 Task: Add Now Hyaluronic Acid W/ Msm to the cart.
Action: Mouse moved to (270, 133)
Screenshot: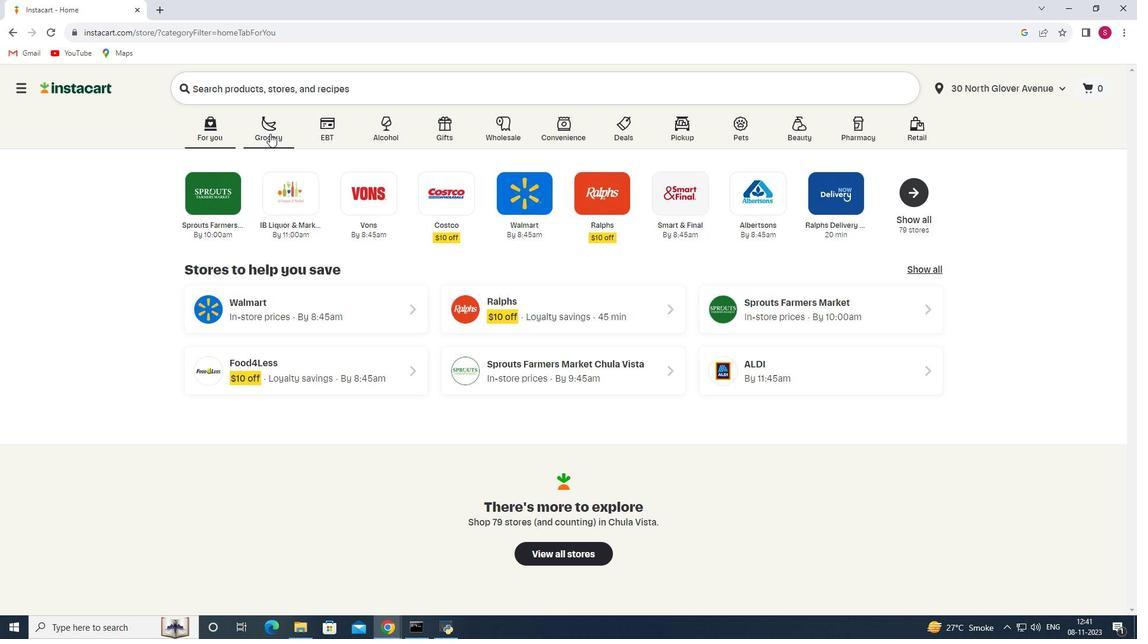 
Action: Mouse pressed left at (270, 133)
Screenshot: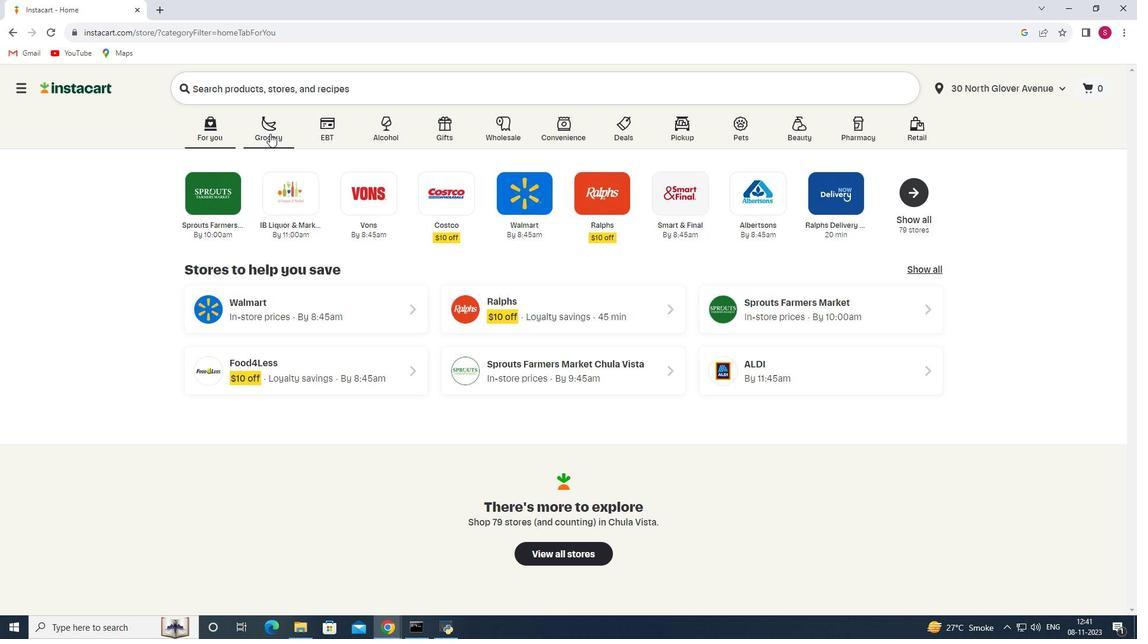 
Action: Mouse moved to (260, 340)
Screenshot: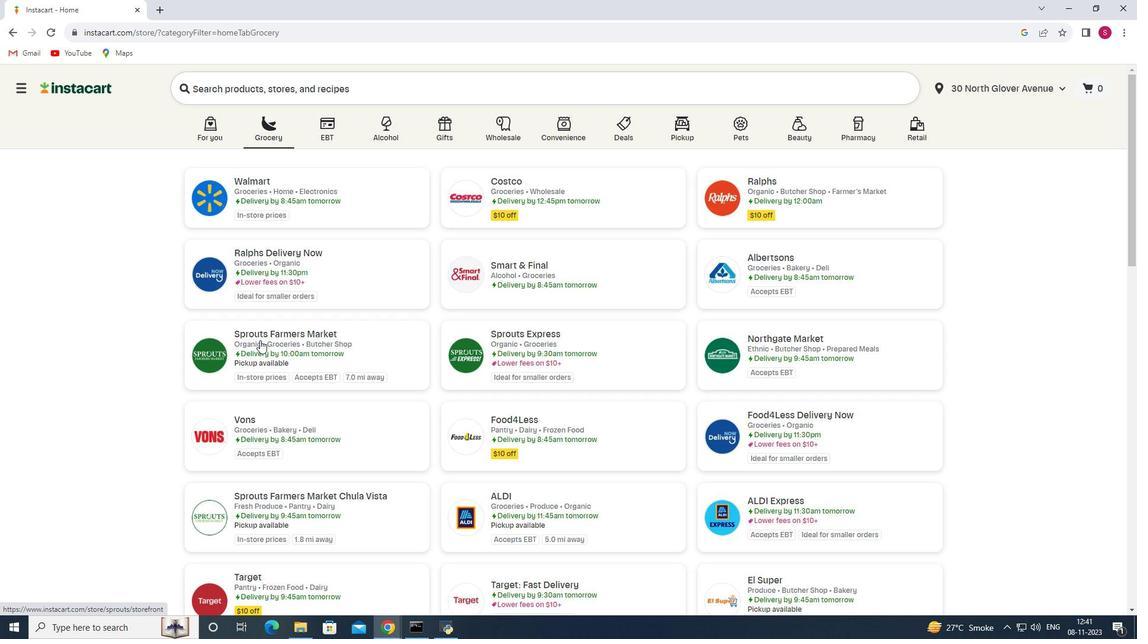
Action: Mouse pressed left at (260, 340)
Screenshot: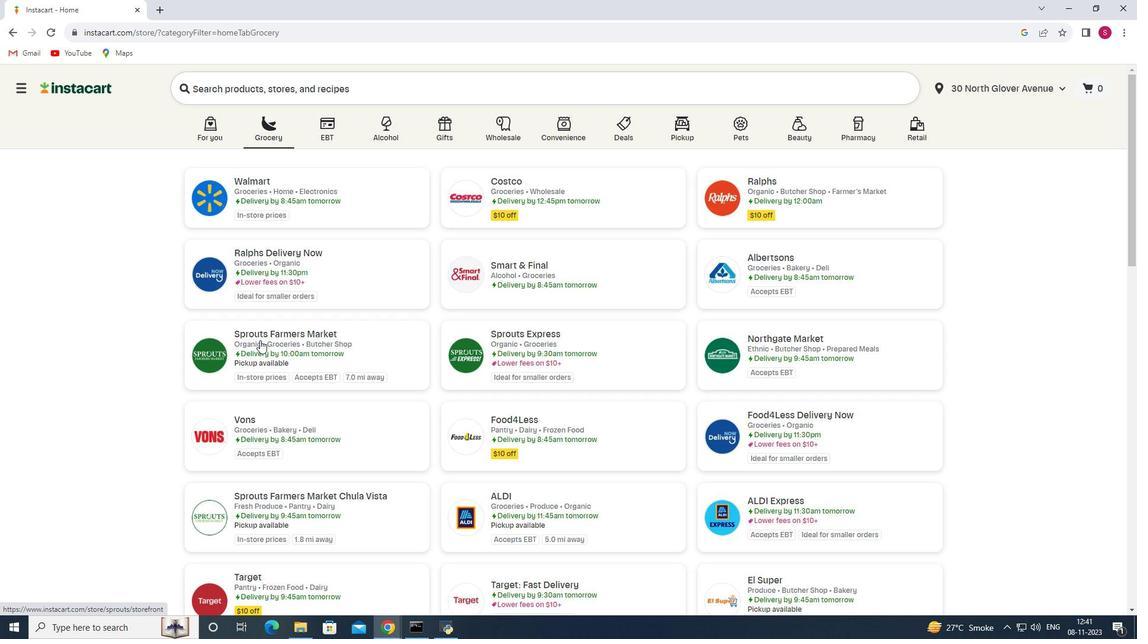 
Action: Mouse moved to (98, 324)
Screenshot: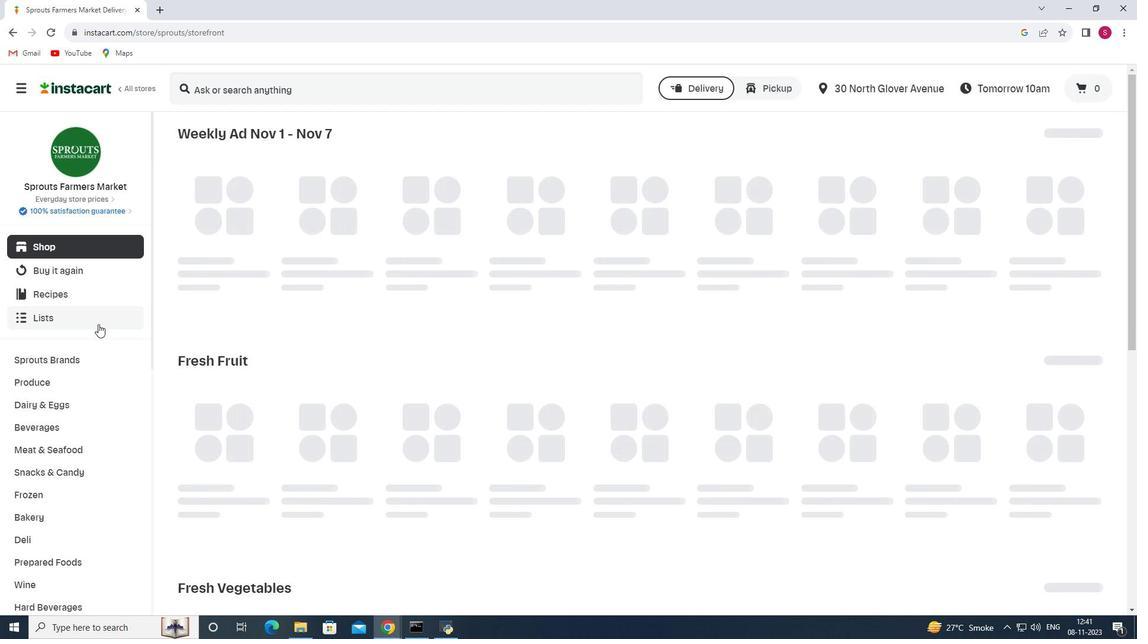 
Action: Mouse scrolled (98, 324) with delta (0, 0)
Screenshot: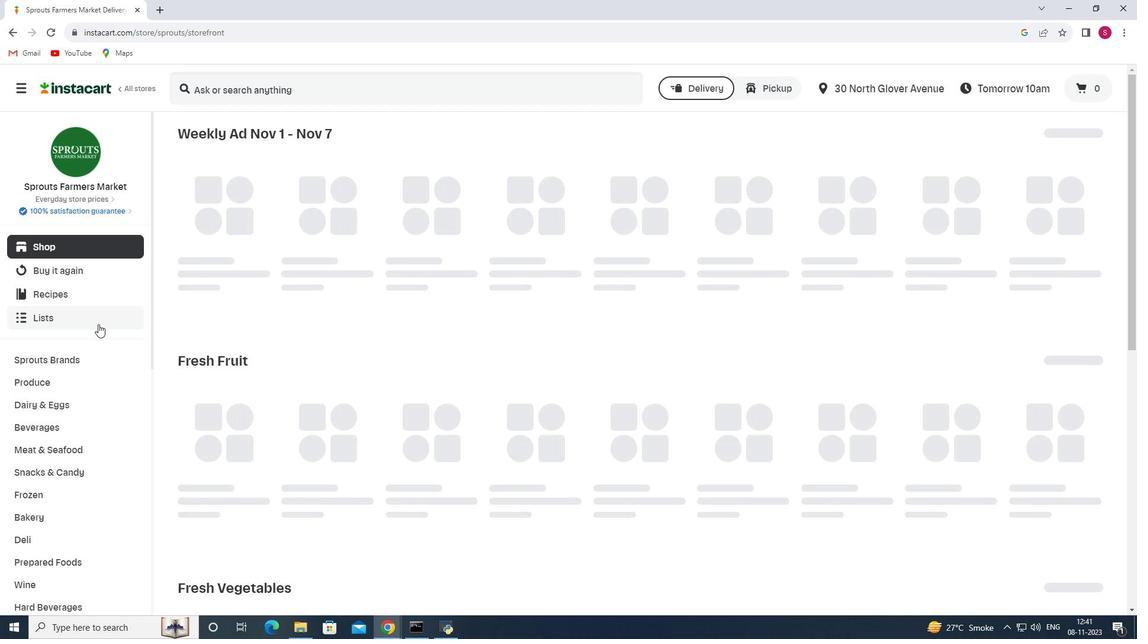 
Action: Mouse scrolled (98, 324) with delta (0, 0)
Screenshot: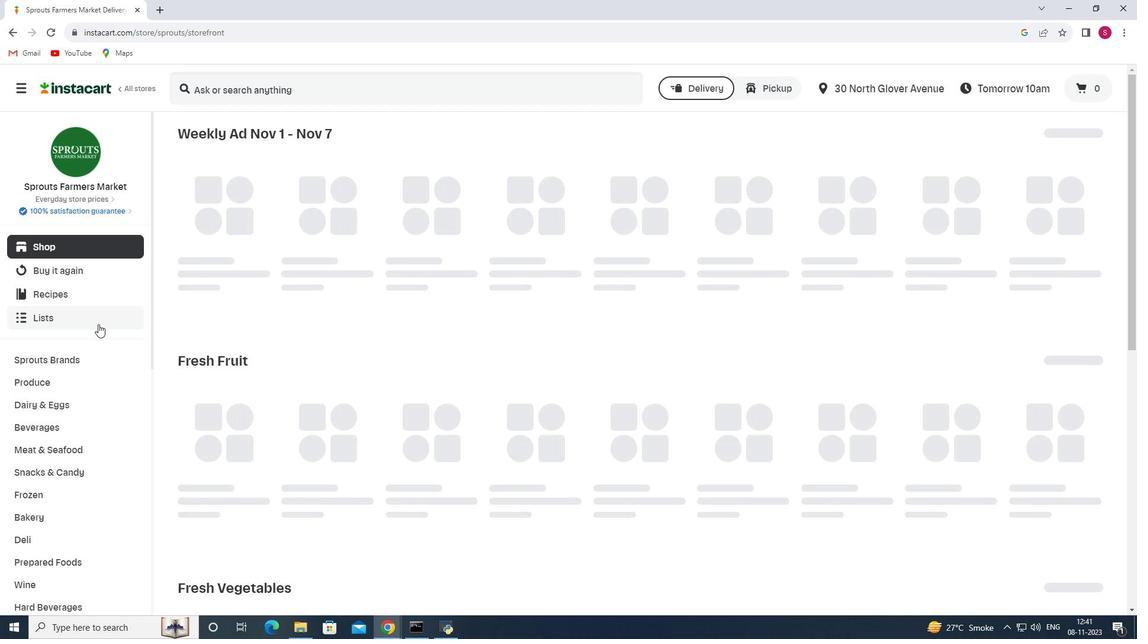 
Action: Mouse scrolled (98, 324) with delta (0, 0)
Screenshot: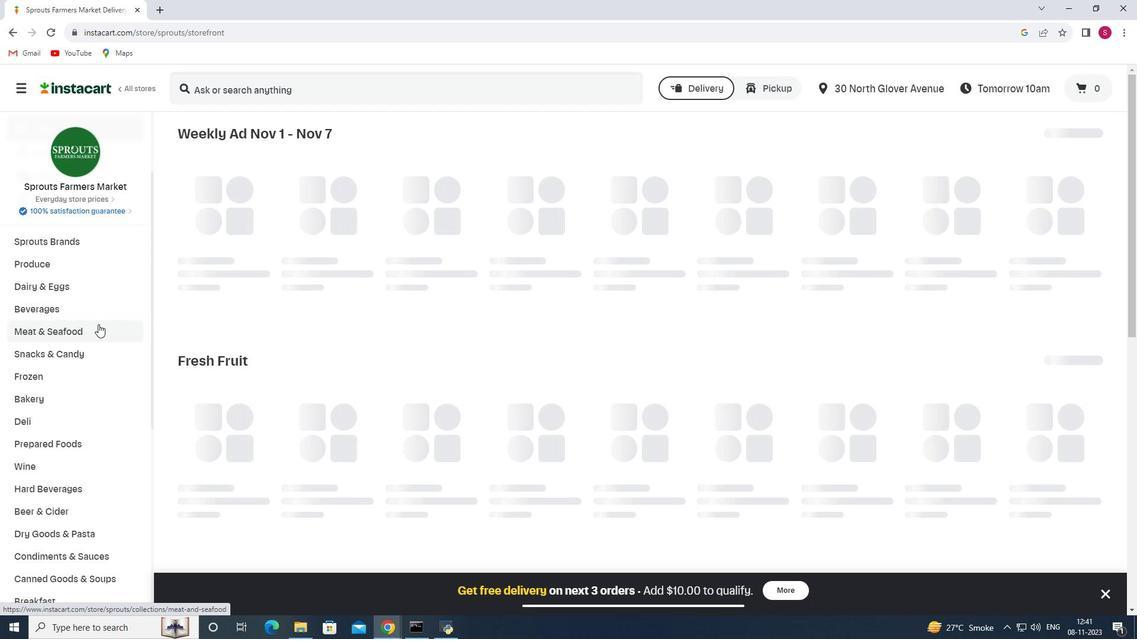 
Action: Mouse scrolled (98, 324) with delta (0, 0)
Screenshot: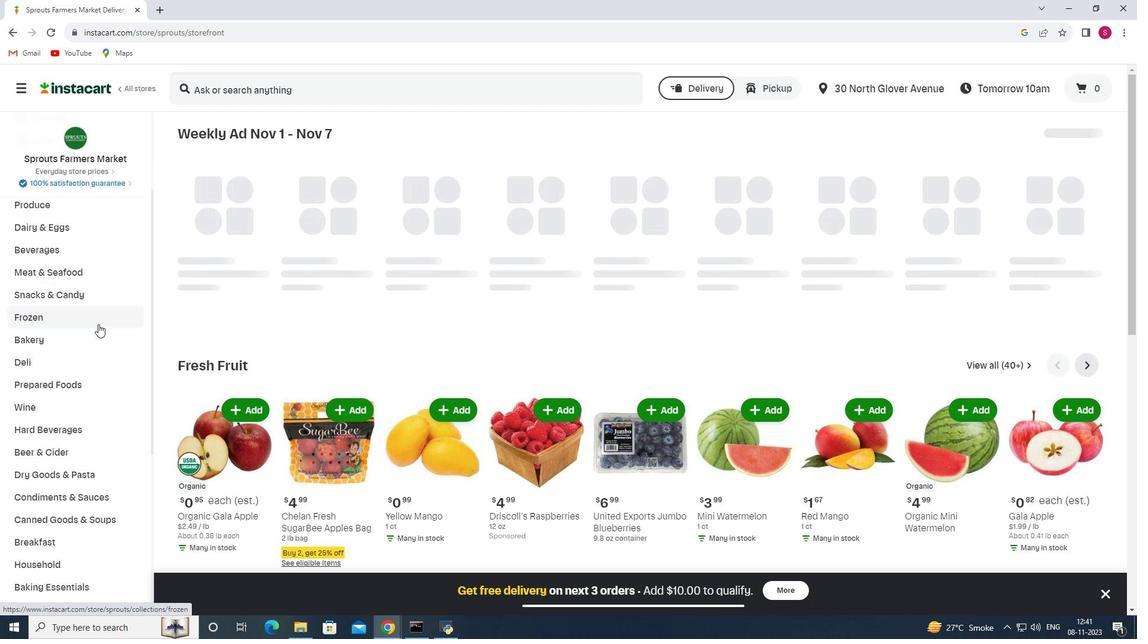 
Action: Mouse scrolled (98, 324) with delta (0, 0)
Screenshot: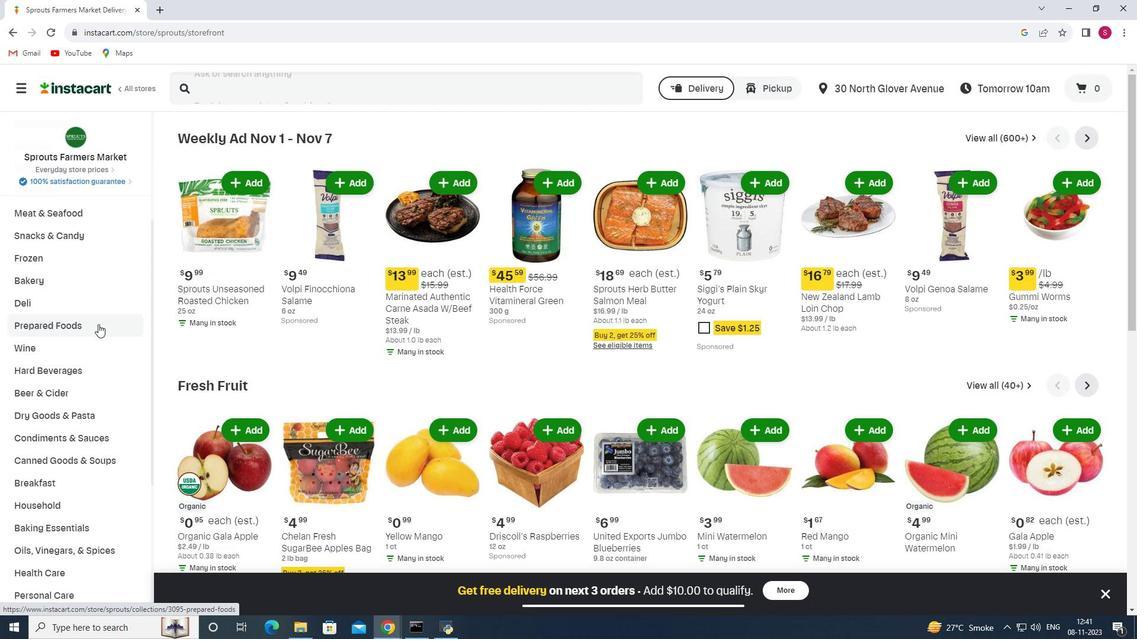 
Action: Mouse scrolled (98, 324) with delta (0, 0)
Screenshot: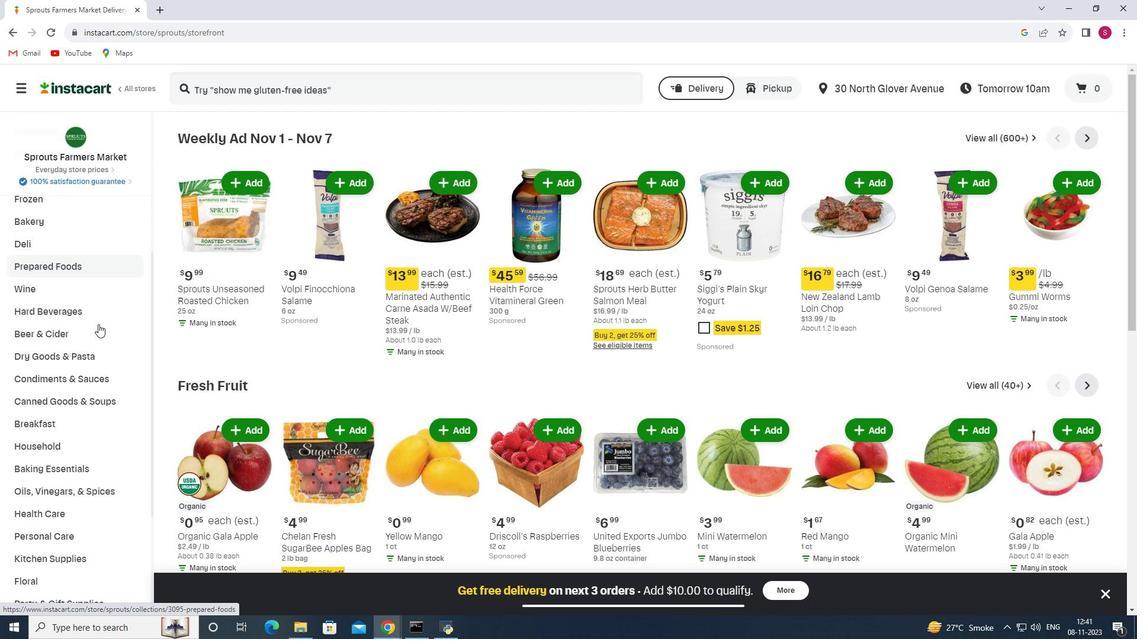 
Action: Mouse moved to (98, 325)
Screenshot: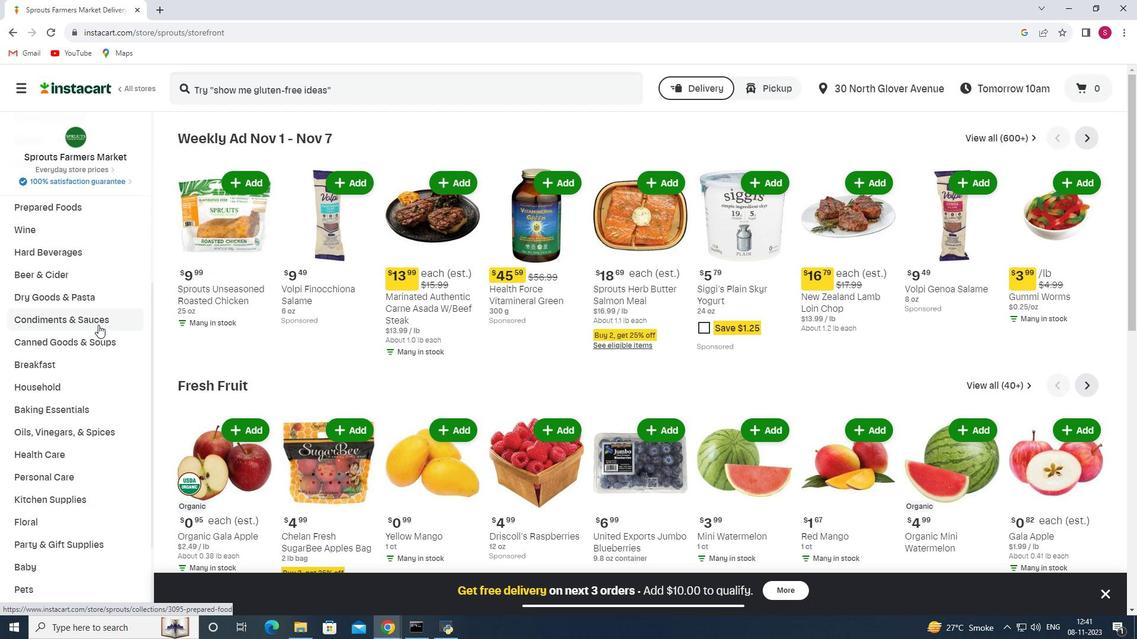 
Action: Mouse scrolled (98, 324) with delta (0, 0)
Screenshot: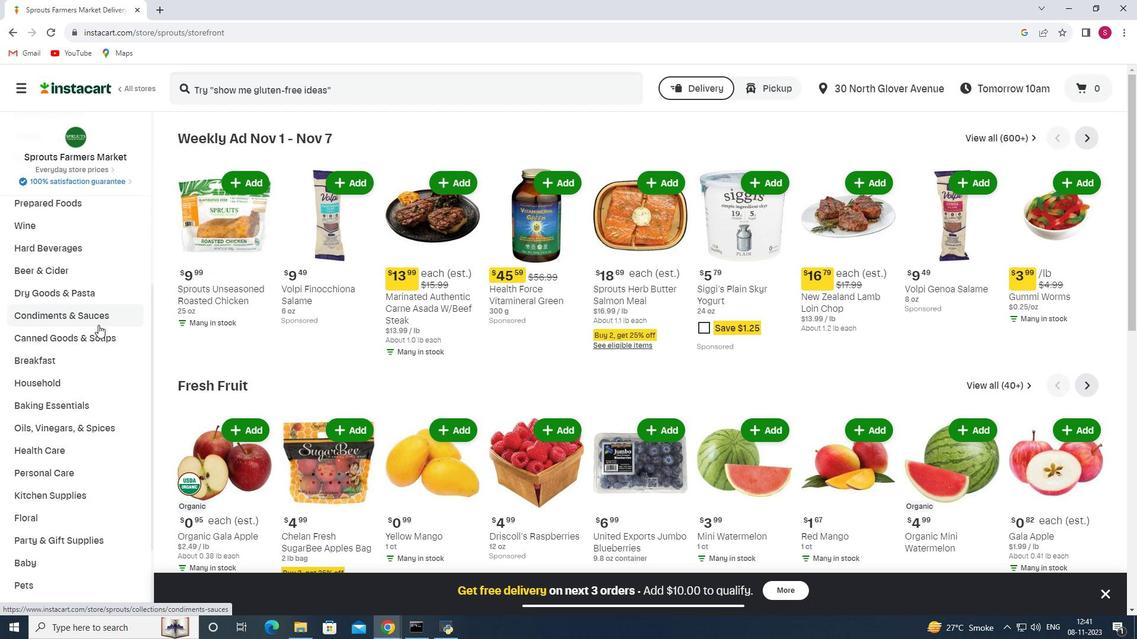 
Action: Mouse moved to (55, 398)
Screenshot: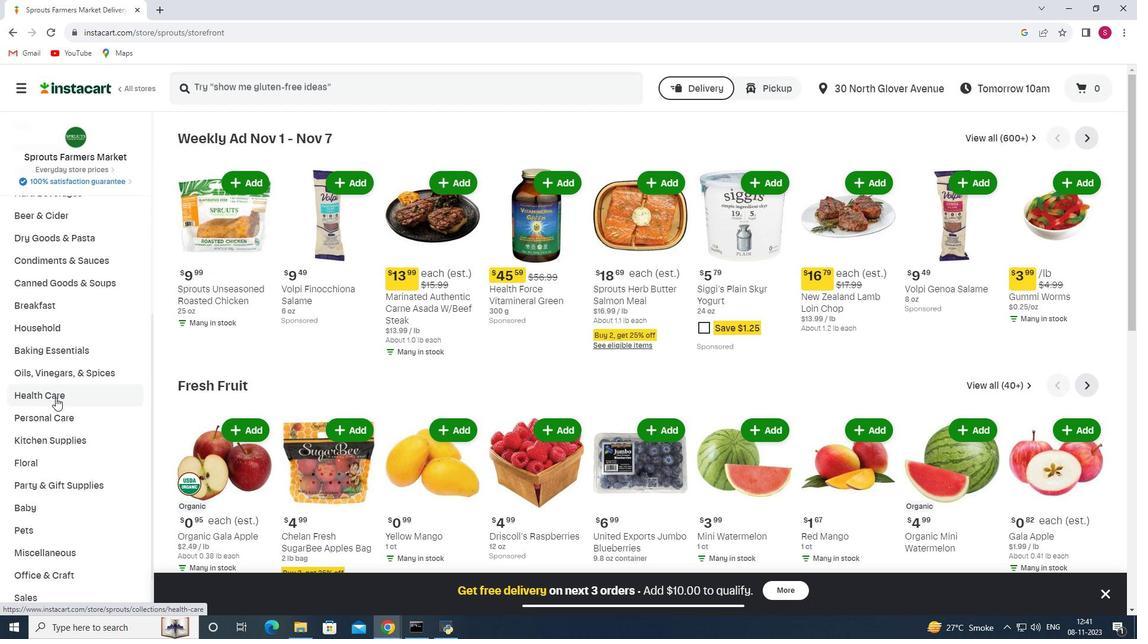 
Action: Mouse pressed left at (55, 398)
Screenshot: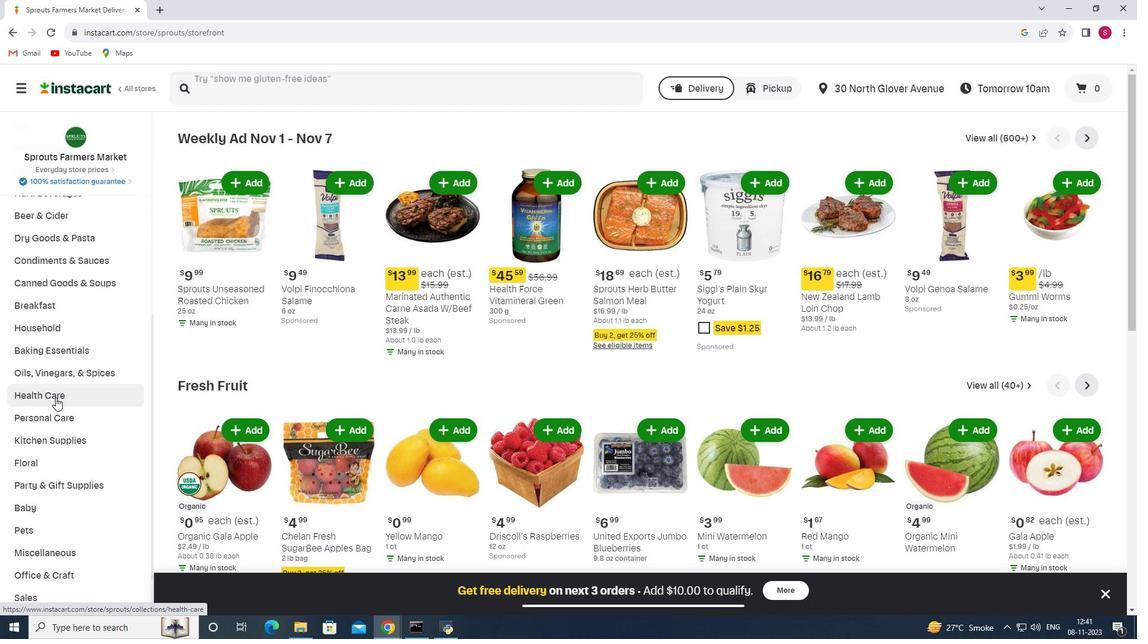 
Action: Mouse moved to (414, 168)
Screenshot: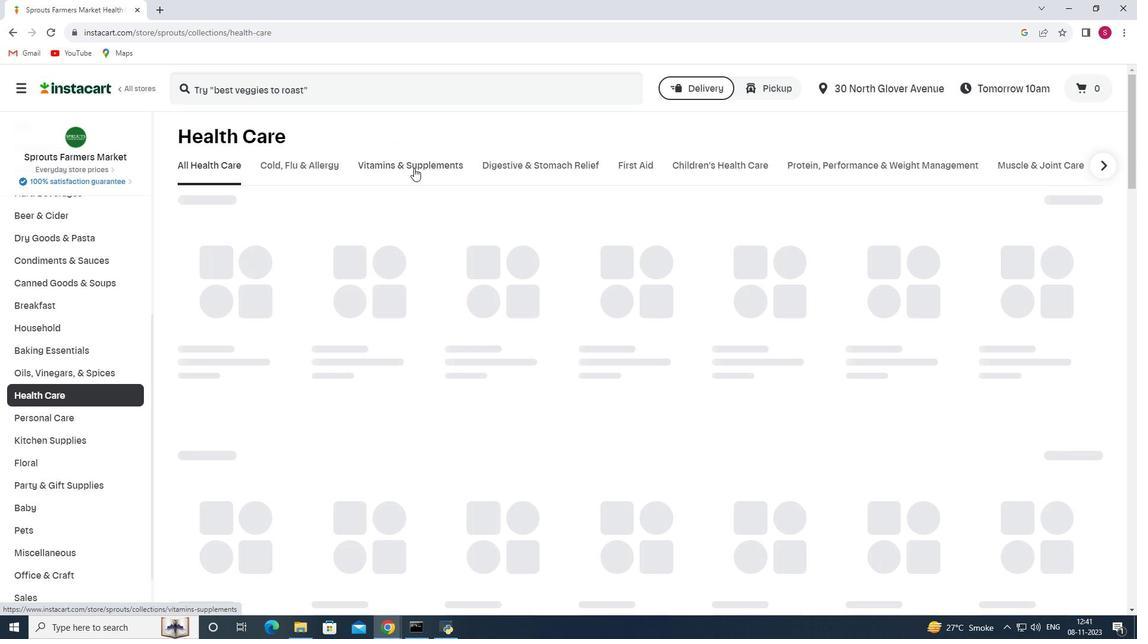 
Action: Mouse pressed left at (414, 168)
Screenshot: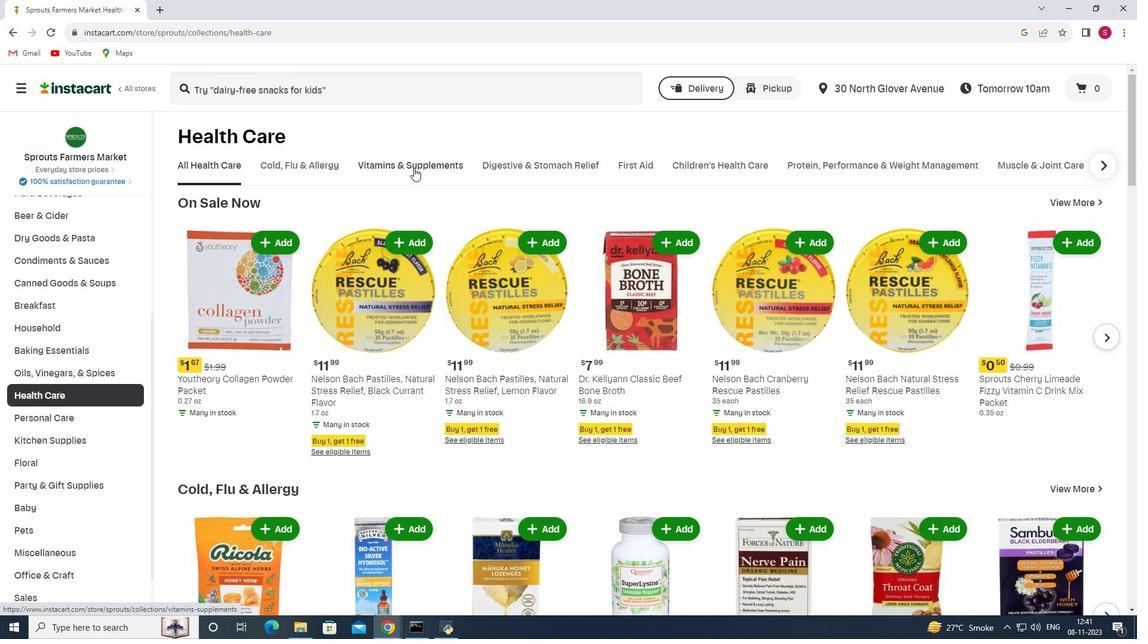 
Action: Mouse moved to (1104, 219)
Screenshot: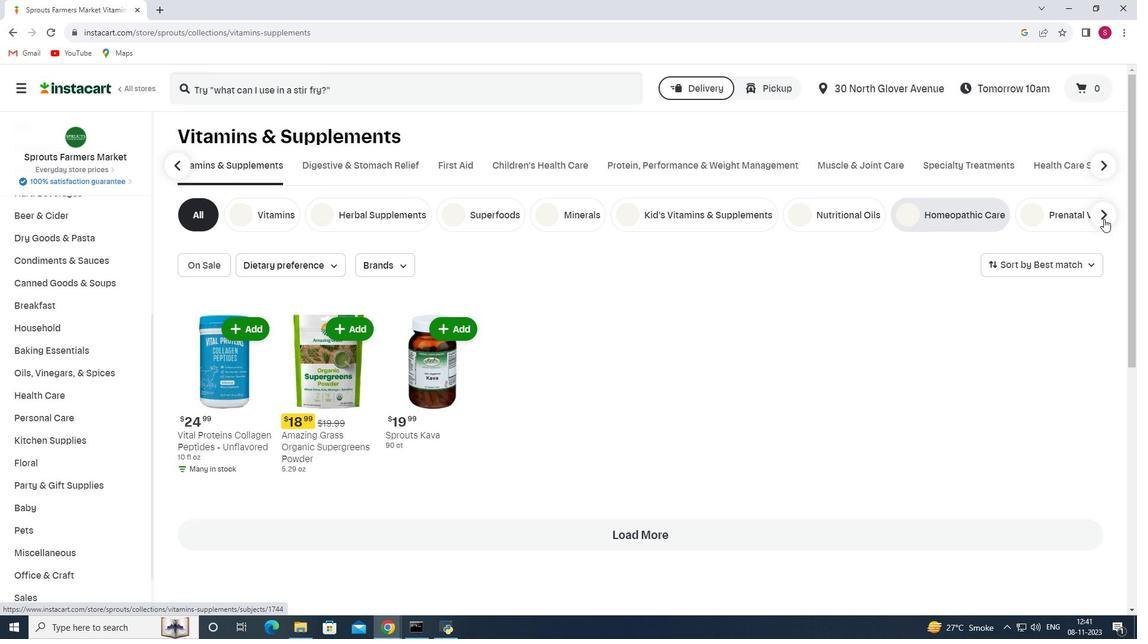 
Action: Mouse pressed left at (1104, 219)
Screenshot: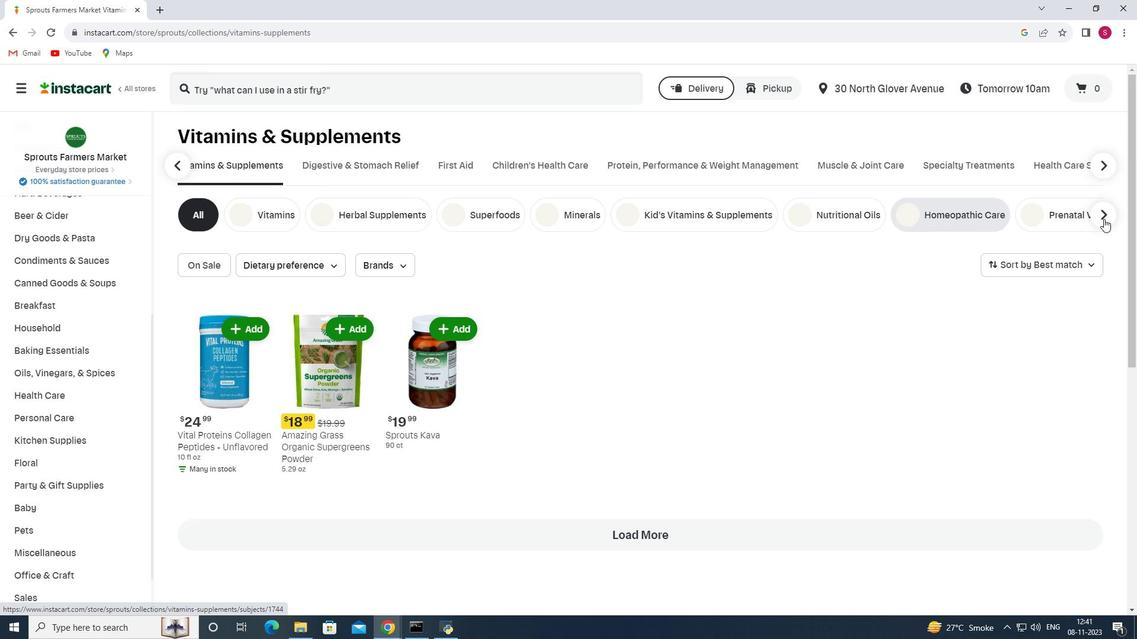 
Action: Mouse moved to (872, 223)
Screenshot: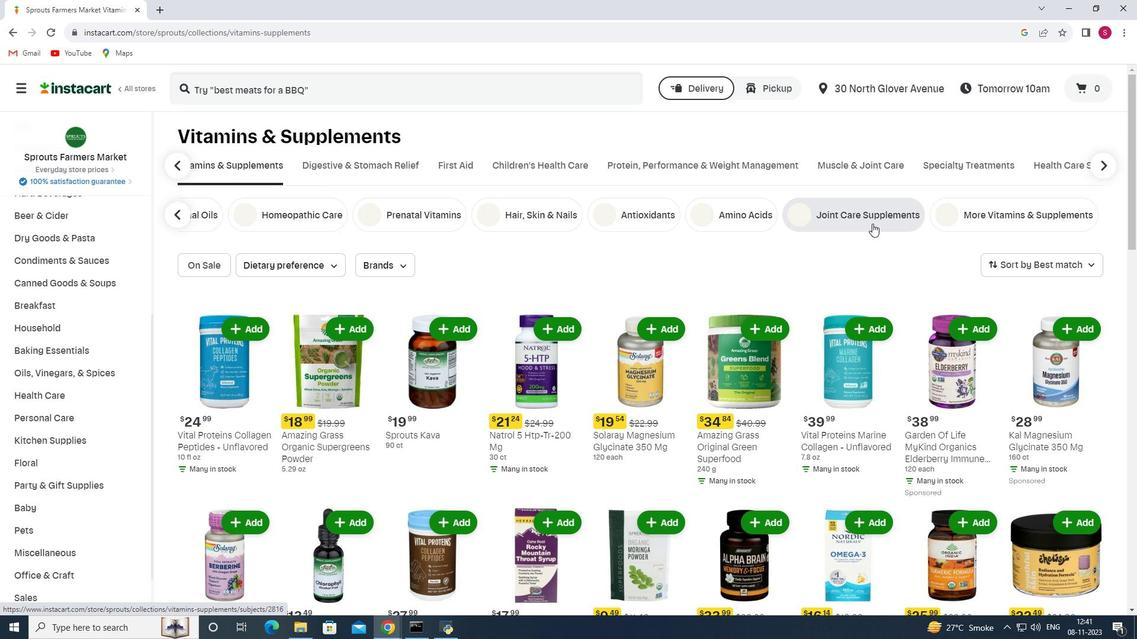 
Action: Mouse pressed left at (872, 223)
Screenshot: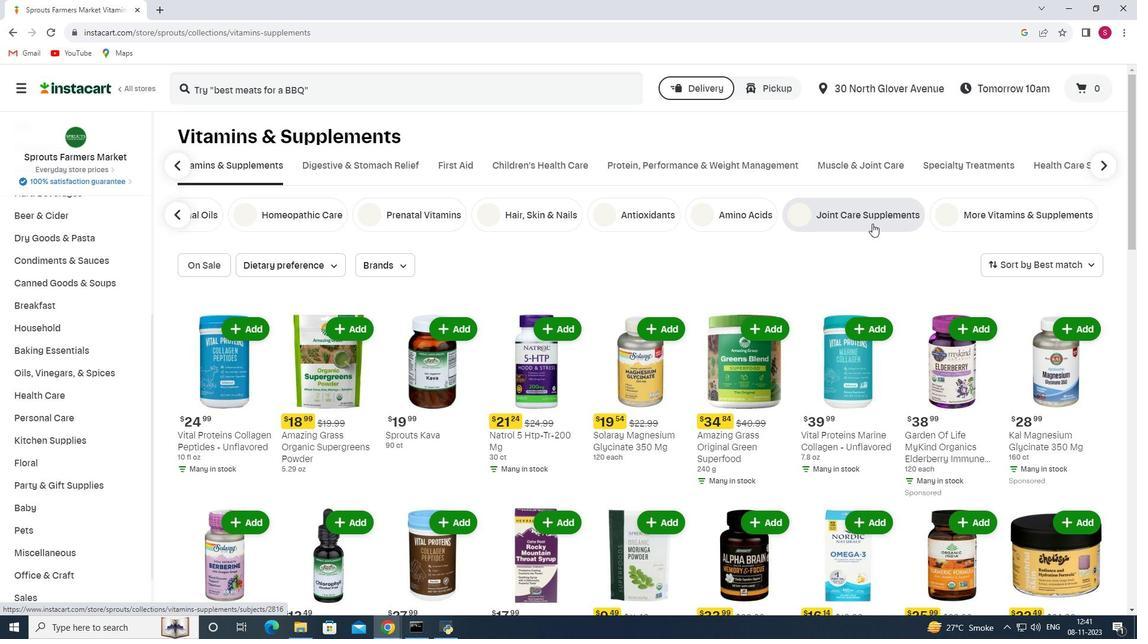 
Action: Mouse moved to (367, 86)
Screenshot: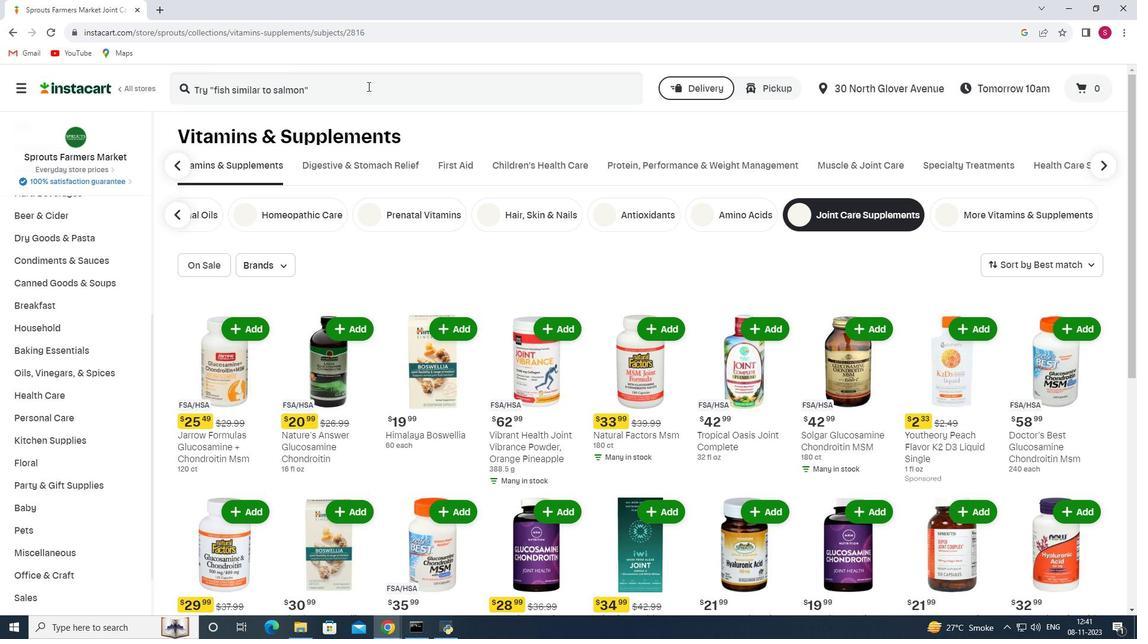 
Action: Mouse pressed left at (367, 86)
Screenshot: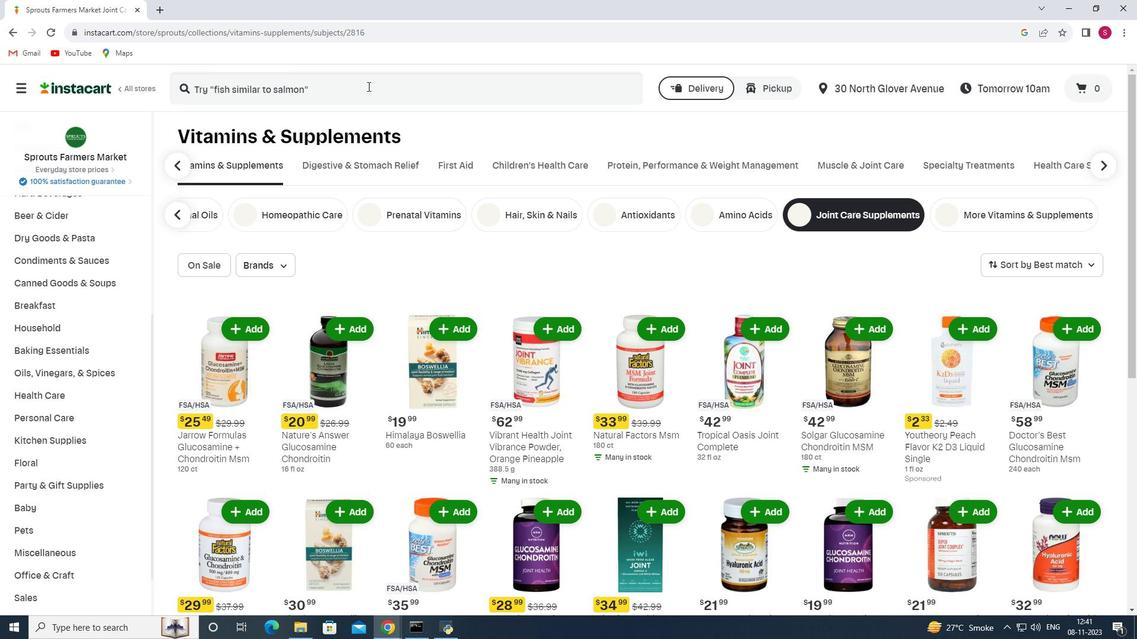 
Action: Key pressed <Key.shift_r>Now<Key.space><Key.shift><Key.shift><Key.shift><Key.shift><Key.shift><Key.shift><Key.shift><Key.shift>Hyaluroi<Key.backspace>nic<Key.space><Key.shift>Acid<Key.space><Key.shift><Key.shift><Key.shift><Key.shift><Key.shift><Key.shift><Key.shift><Key.shift><Key.shift><Key.shift><Key.shift><Key.shift><Key.shift><Key.shift><Key.shift><Key.shift><Key.shift>W/<Key.space><Key.shift_r>Msm<Key.enter>
Screenshot: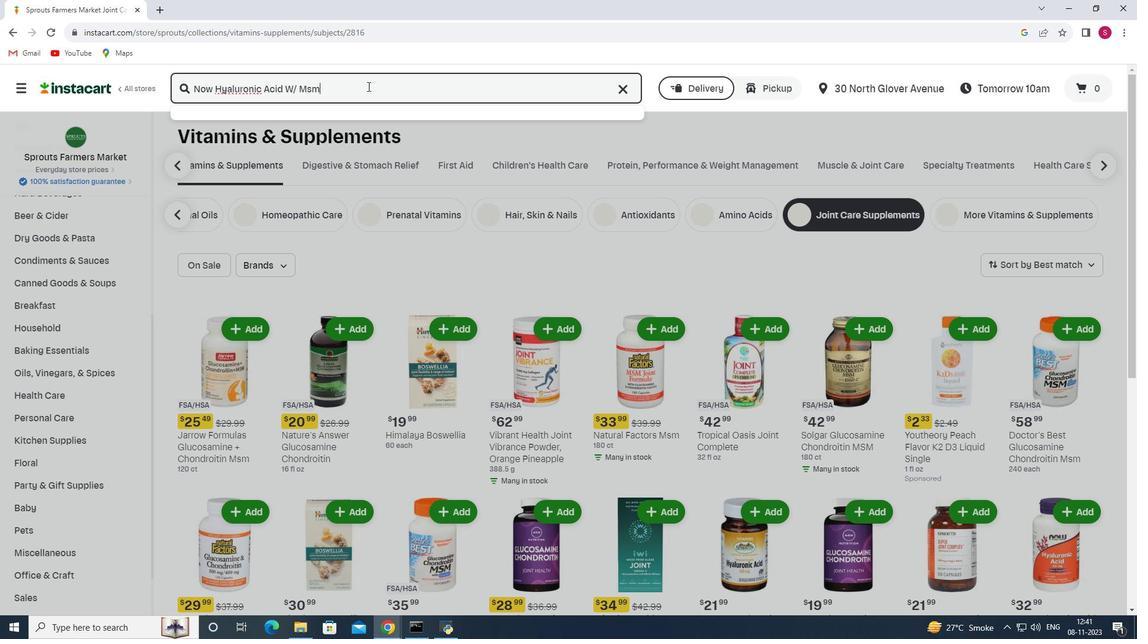 
Action: Mouse moved to (315, 191)
Screenshot: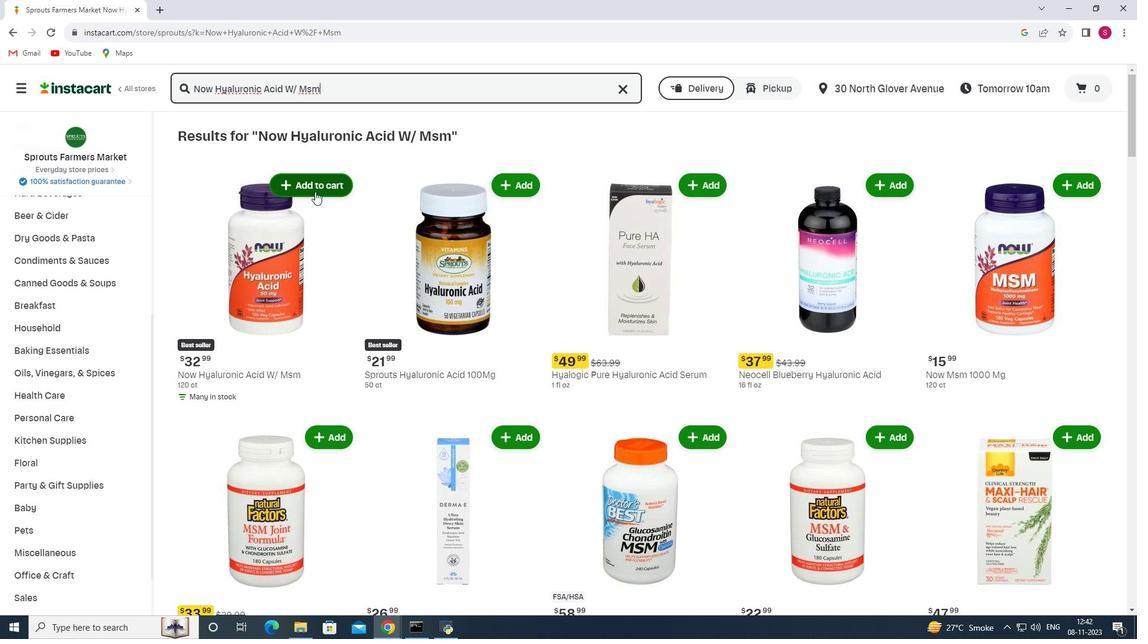 
Action: Mouse pressed left at (315, 191)
Screenshot: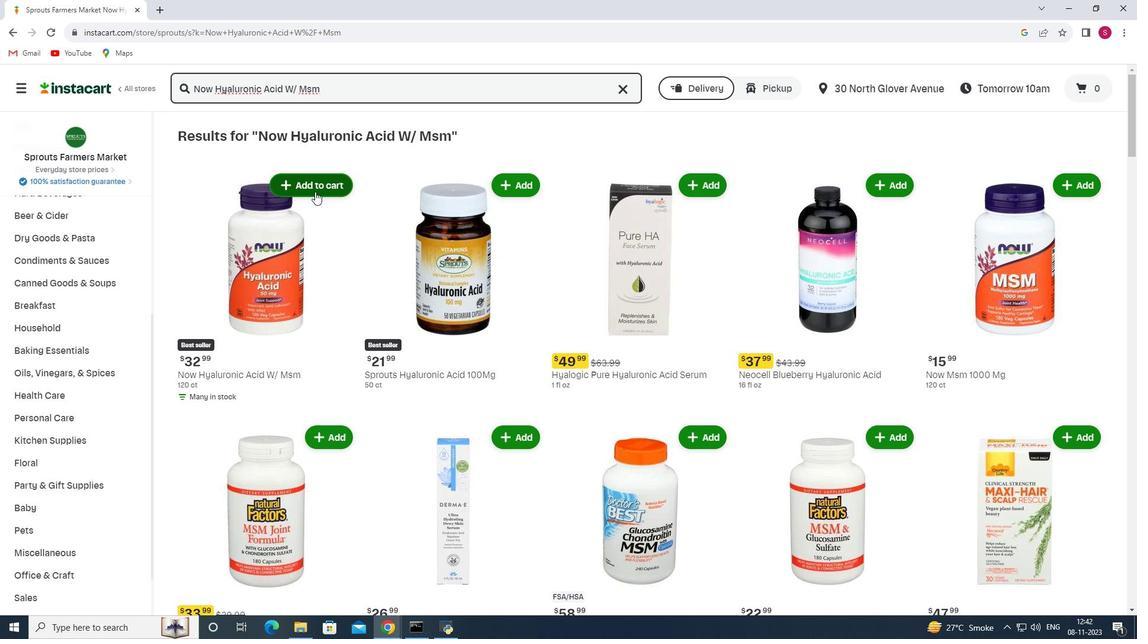 
Action: Mouse moved to (344, 231)
Screenshot: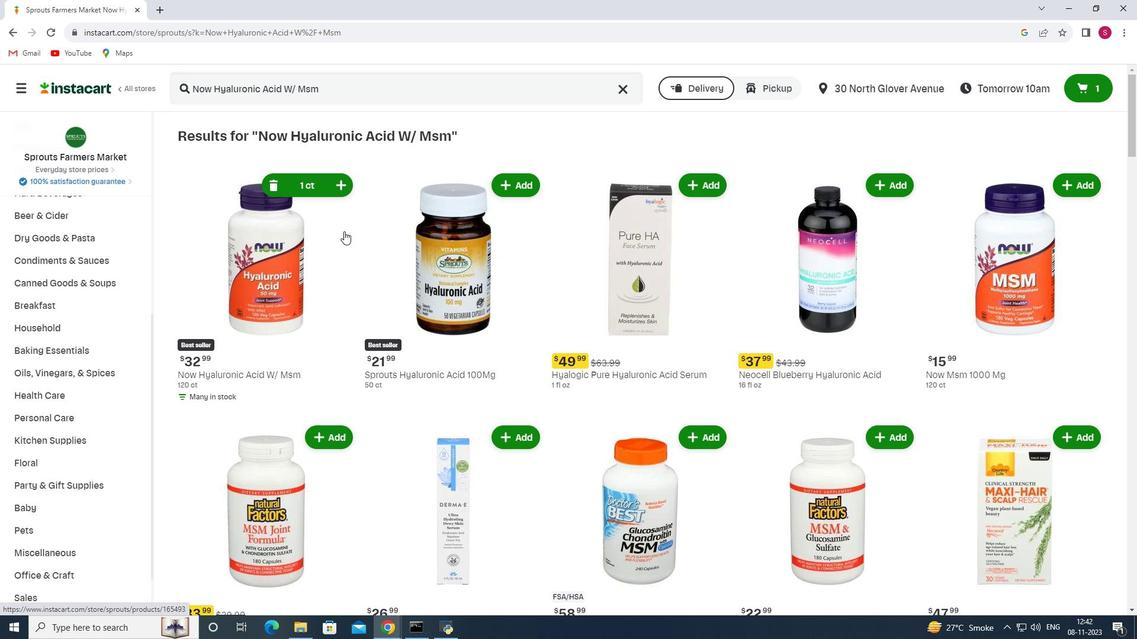 
